 Task: Add Moon Valley Organics Orange Spice Foaming Herbal Hand Soap to the cart.
Action: Mouse moved to (679, 260)
Screenshot: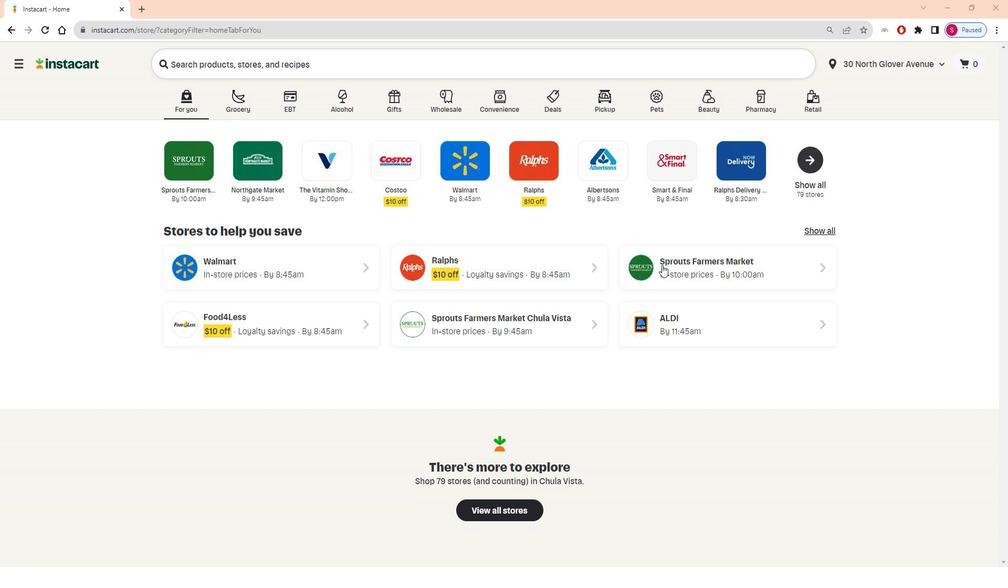 
Action: Mouse pressed left at (679, 260)
Screenshot: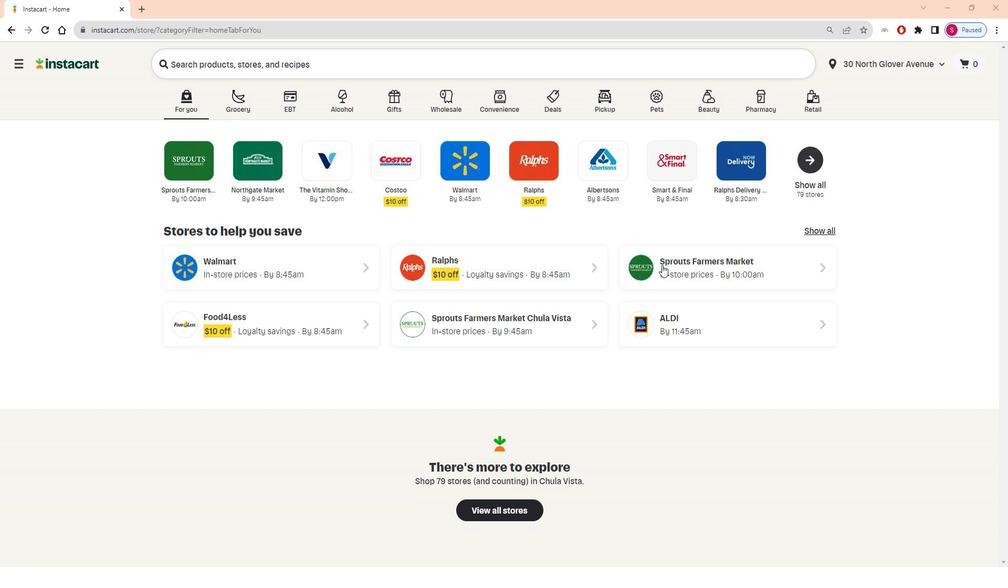 
Action: Mouse moved to (98, 380)
Screenshot: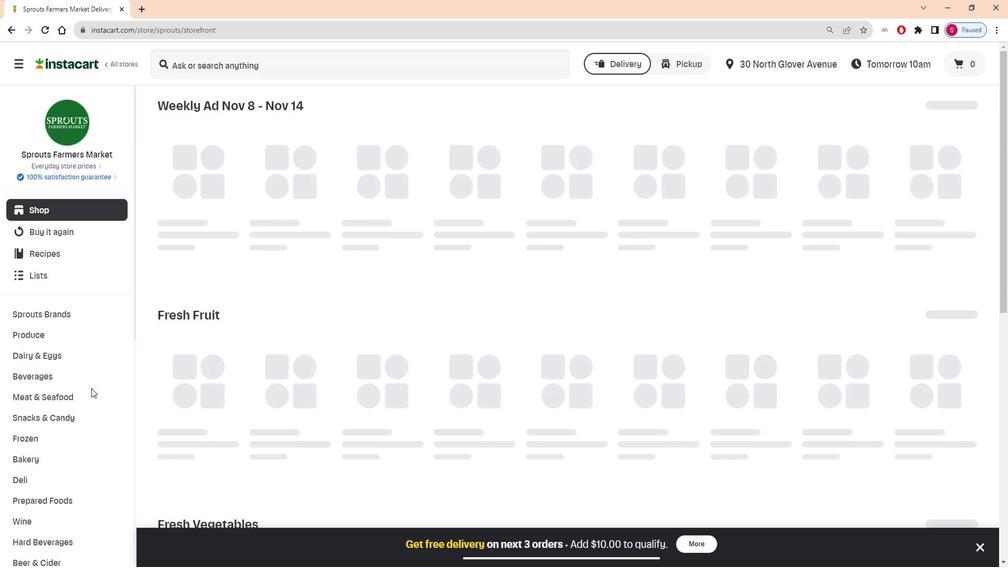 
Action: Mouse scrolled (98, 380) with delta (0, 0)
Screenshot: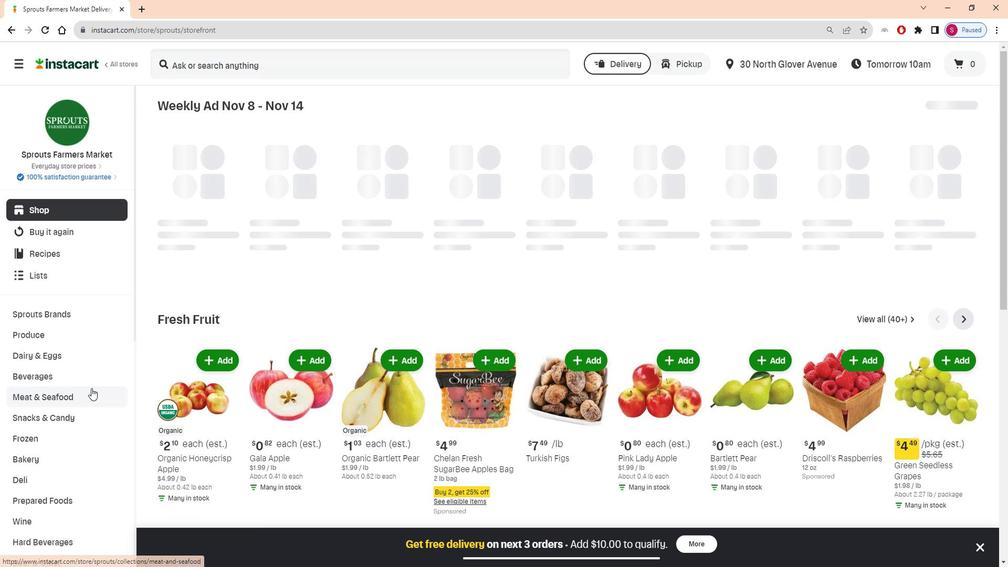 
Action: Mouse scrolled (98, 380) with delta (0, 0)
Screenshot: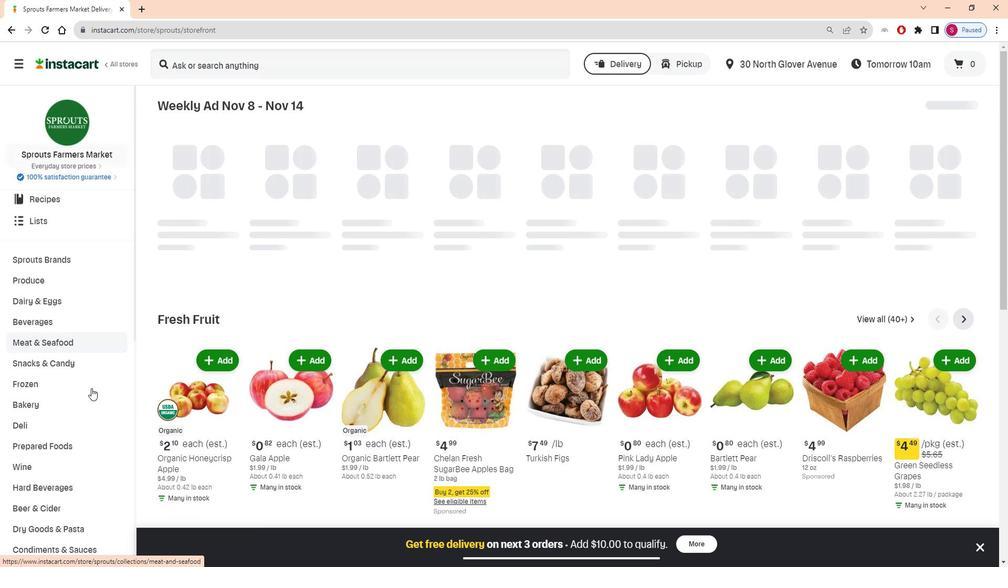 
Action: Mouse scrolled (98, 380) with delta (0, 0)
Screenshot: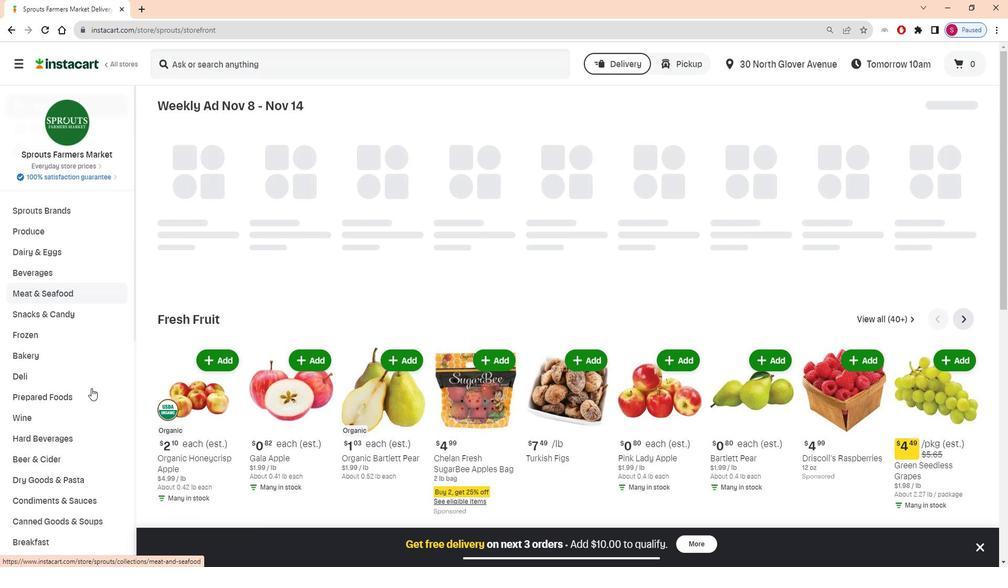 
Action: Mouse scrolled (98, 380) with delta (0, 0)
Screenshot: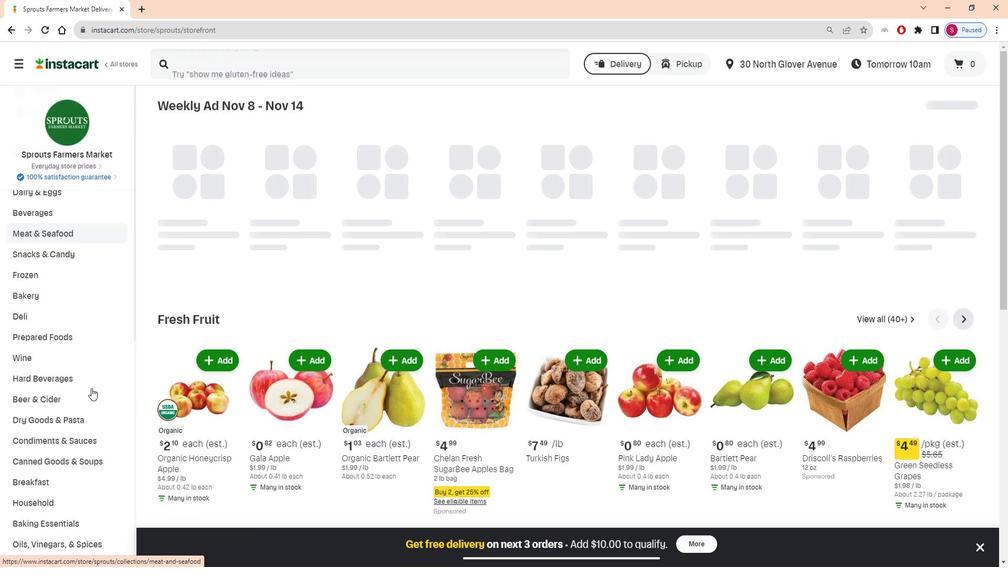 
Action: Mouse scrolled (98, 380) with delta (0, 0)
Screenshot: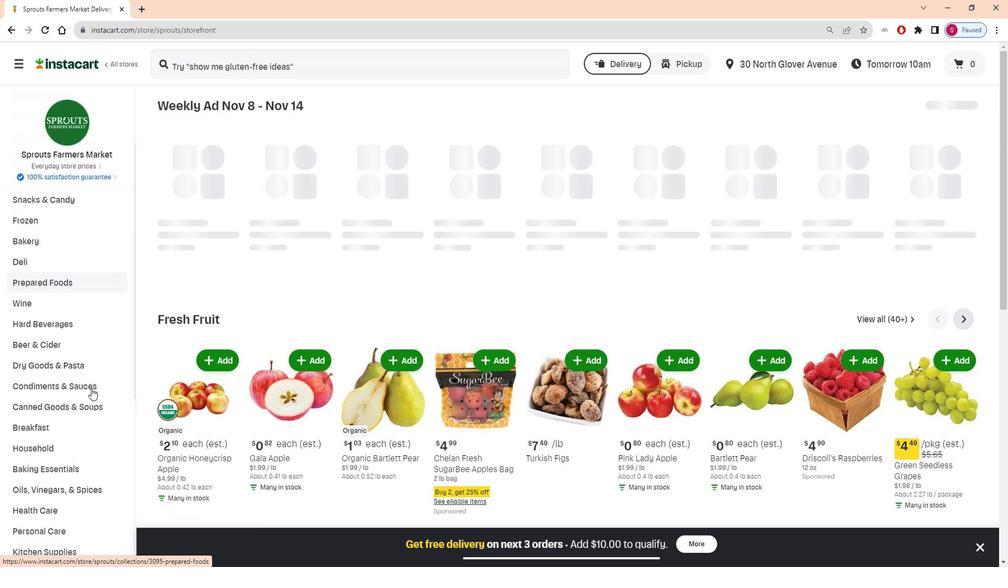 
Action: Mouse moved to (69, 464)
Screenshot: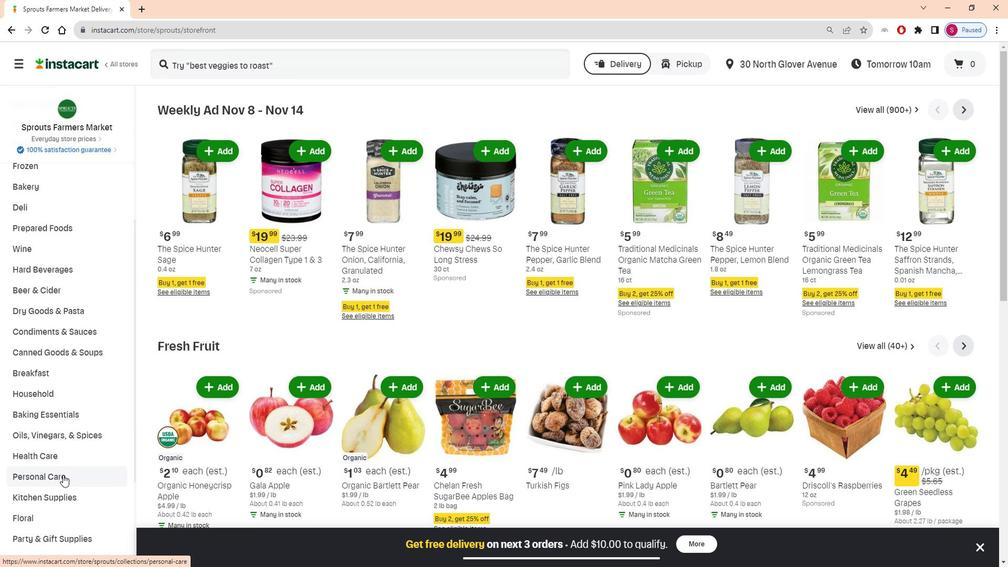 
Action: Mouse pressed left at (69, 464)
Screenshot: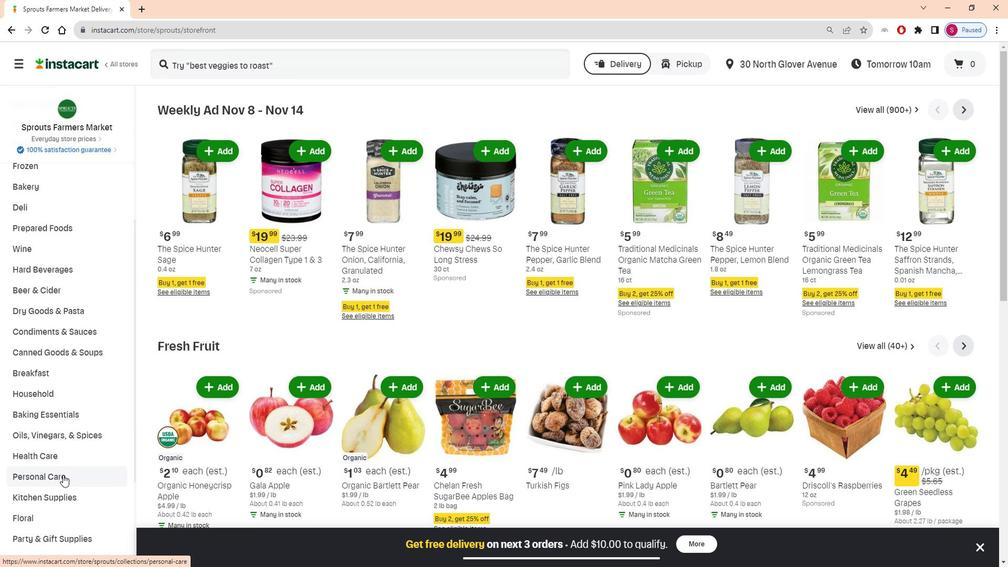 
Action: Mouse moved to (259, 136)
Screenshot: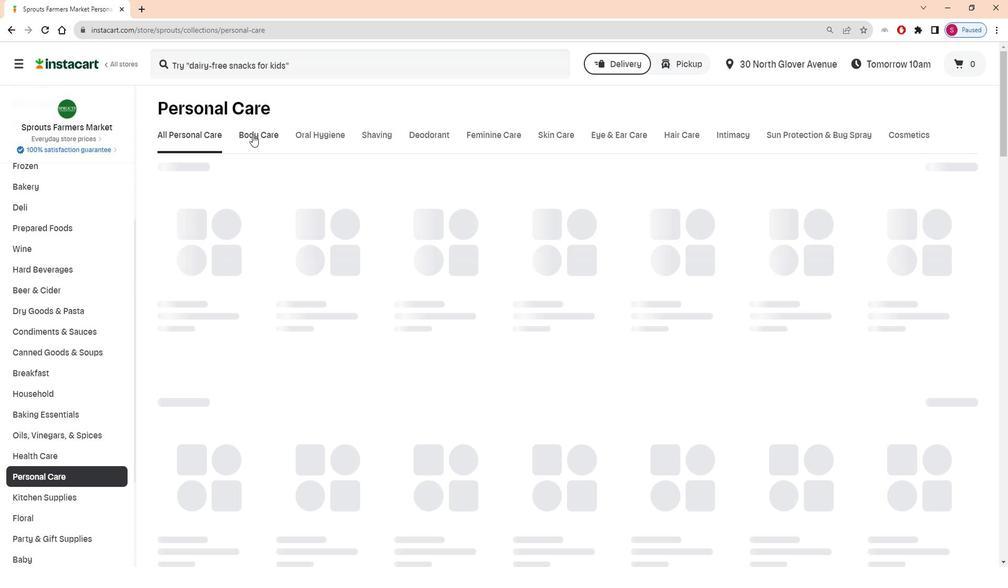
Action: Mouse pressed left at (259, 136)
Screenshot: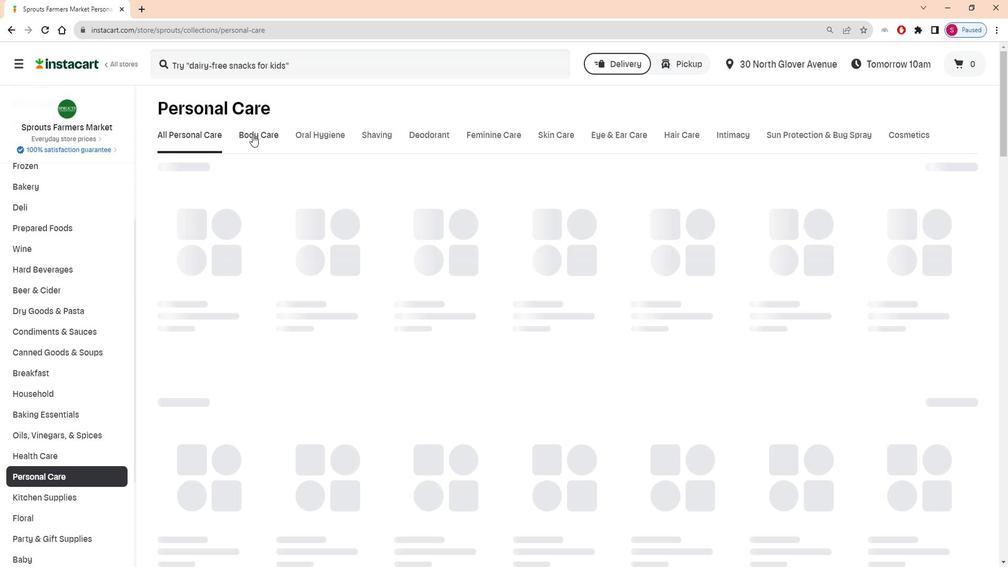 
Action: Mouse moved to (357, 188)
Screenshot: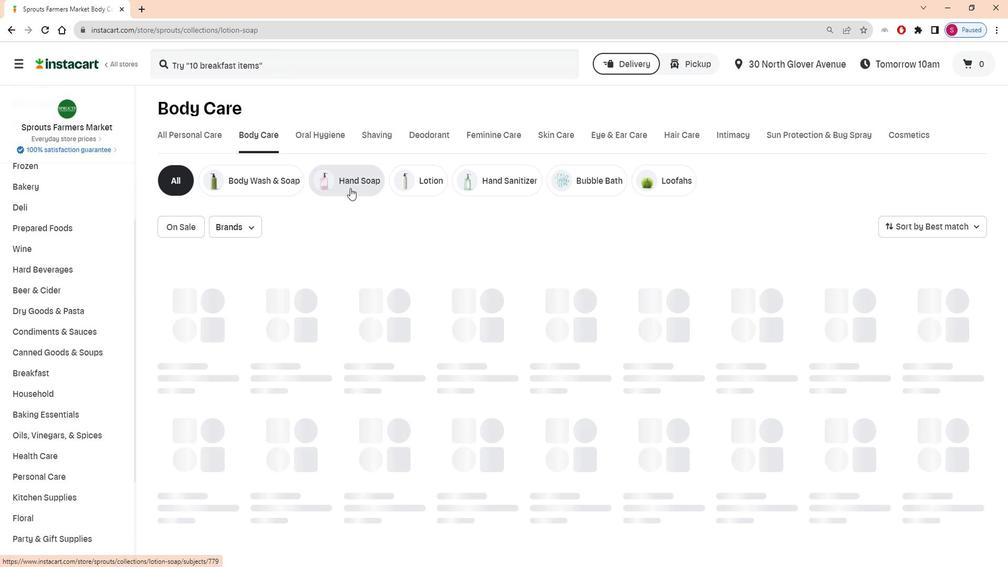 
Action: Mouse pressed left at (357, 188)
Screenshot: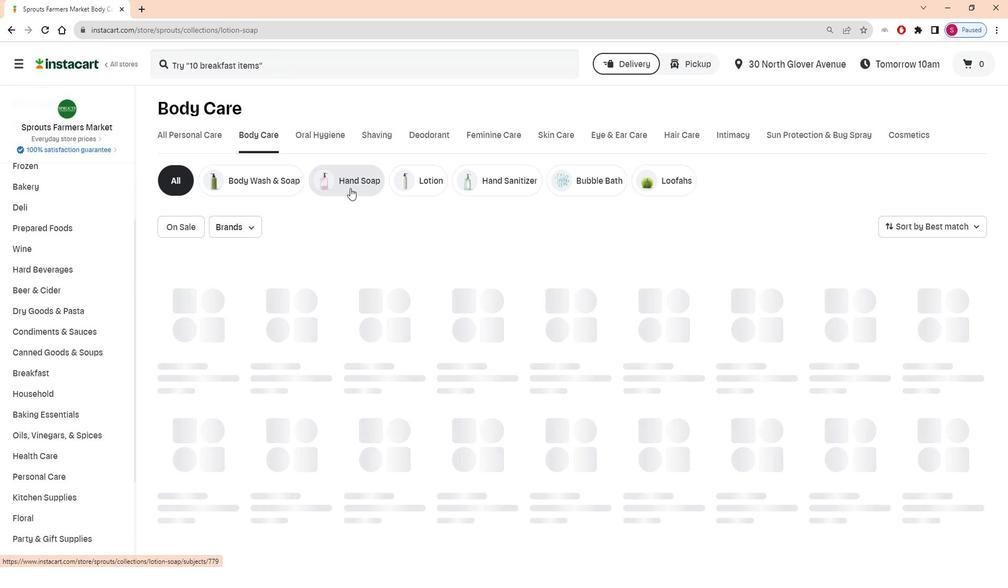 
Action: Mouse moved to (351, 183)
Screenshot: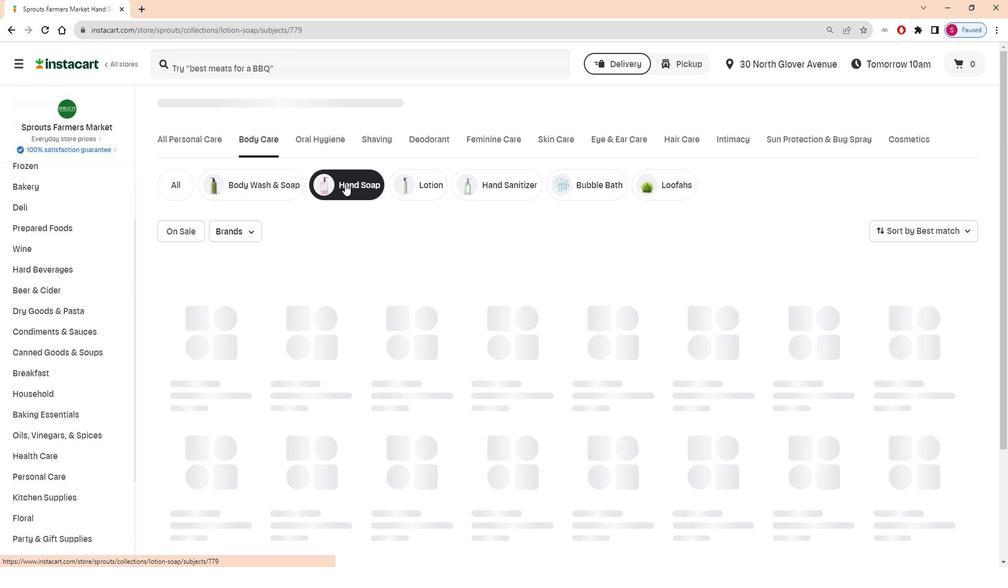 
Action: Mouse pressed left at (351, 183)
Screenshot: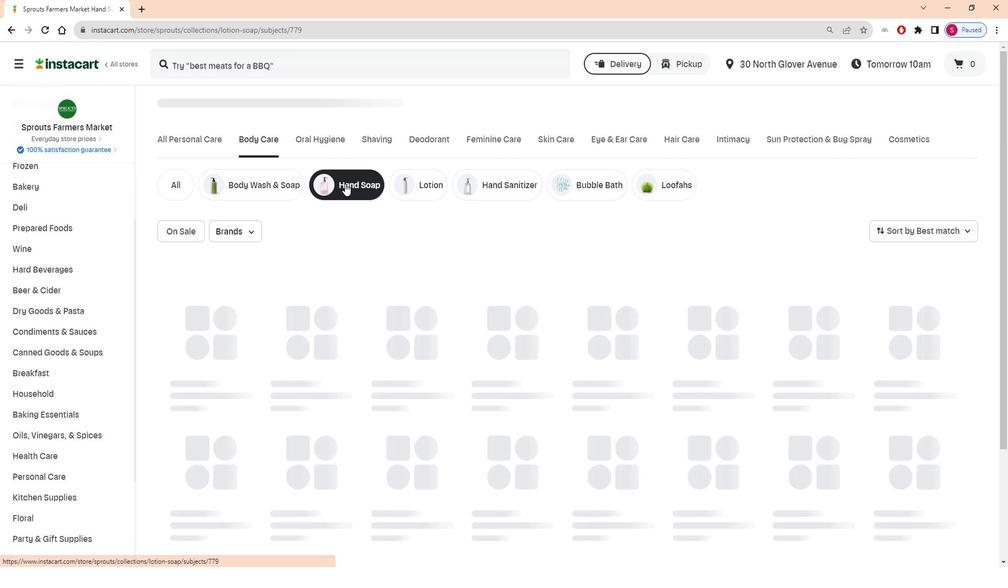 
Action: Mouse moved to (368, 71)
Screenshot: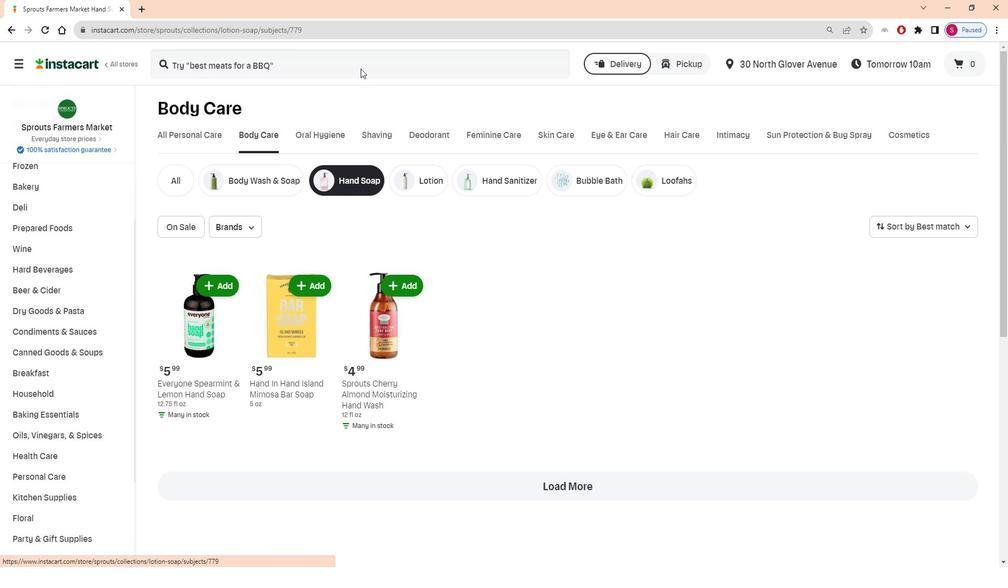 
Action: Mouse pressed left at (368, 71)
Screenshot: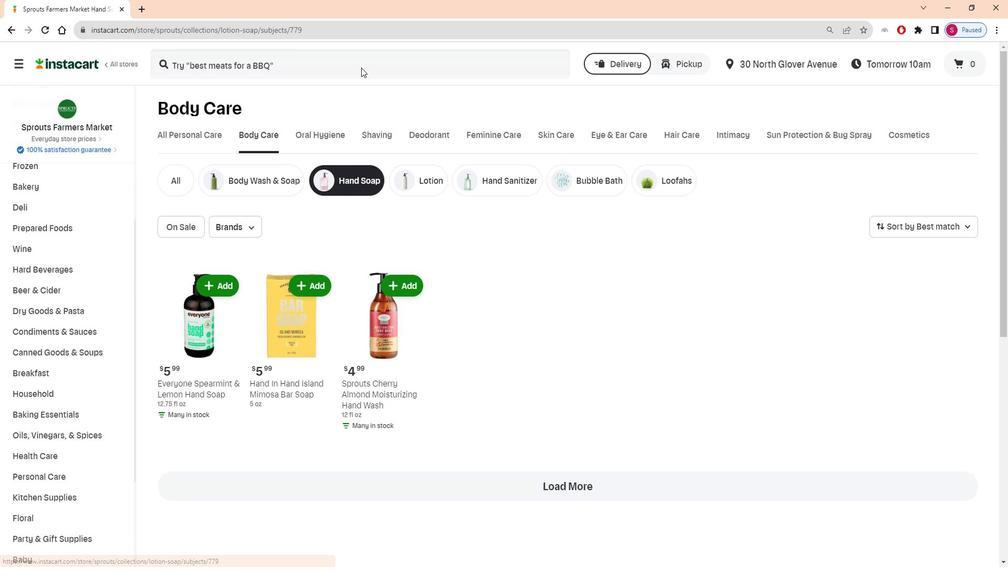 
Action: Mouse moved to (314, 72)
Screenshot: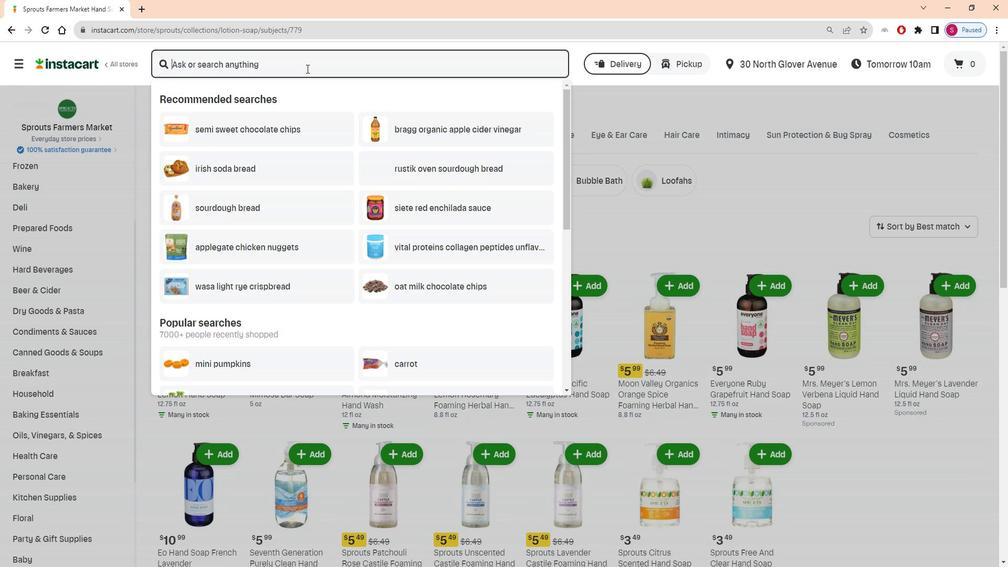 
Action: Key pressed <Key.shift>Moon<Key.space><Key.shift>Valley<Key.space><Key.shift>Organics<Key.space><Key.shift>Orange<Key.space><Key.shift>Spice<Key.space><Key.shift><Key.shift><Key.shift><Key.shift><Key.shift>Foaming<Key.space><Key.shift>HErbal<Key.space><Key.shift>hand<Key.space><Key.shift><Key.backspace><Key.backspace><Key.backspace><Key.backspace><Key.backspace><Key.backspace><Key.backspace><Key.backspace><Key.backspace><Key.backspace><Key.backspace><Key.backspace><Key.shift>Herbal<Key.space><Key.shift>Hand<Key.space><Key.shift>Soap<Key.space><Key.enter>
Screenshot: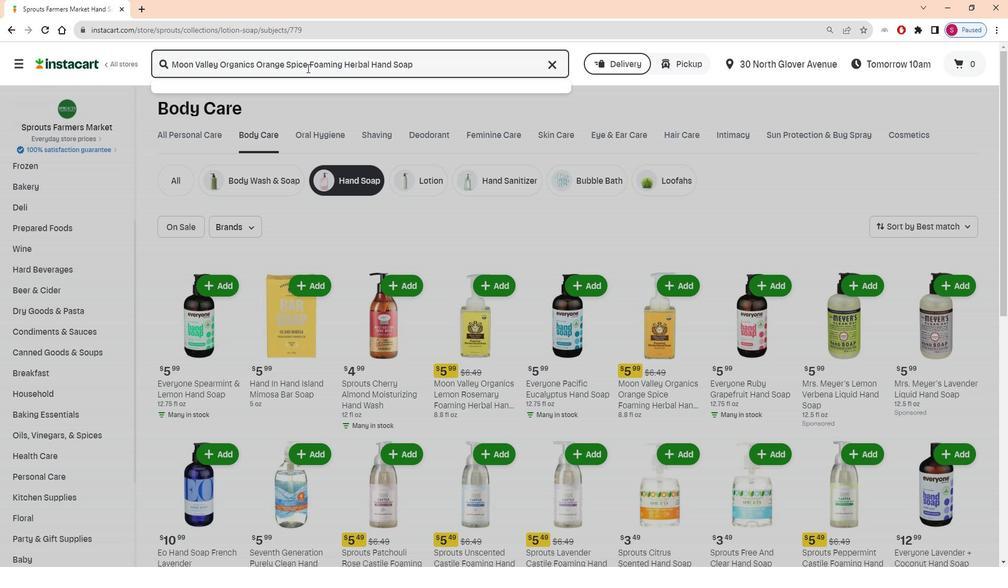 
Action: Mouse moved to (177, 185)
Screenshot: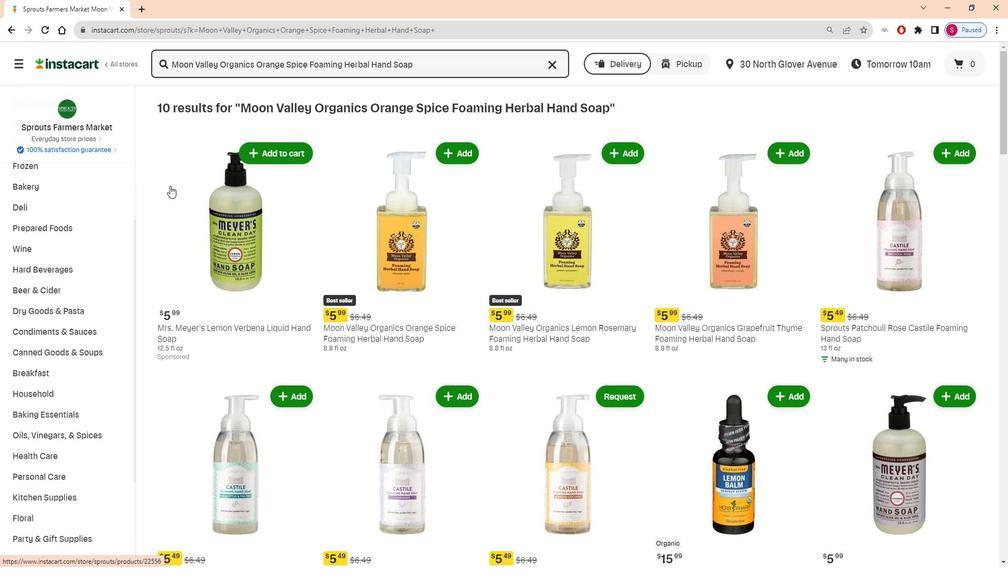 
Action: Mouse scrolled (177, 185) with delta (0, 0)
Screenshot: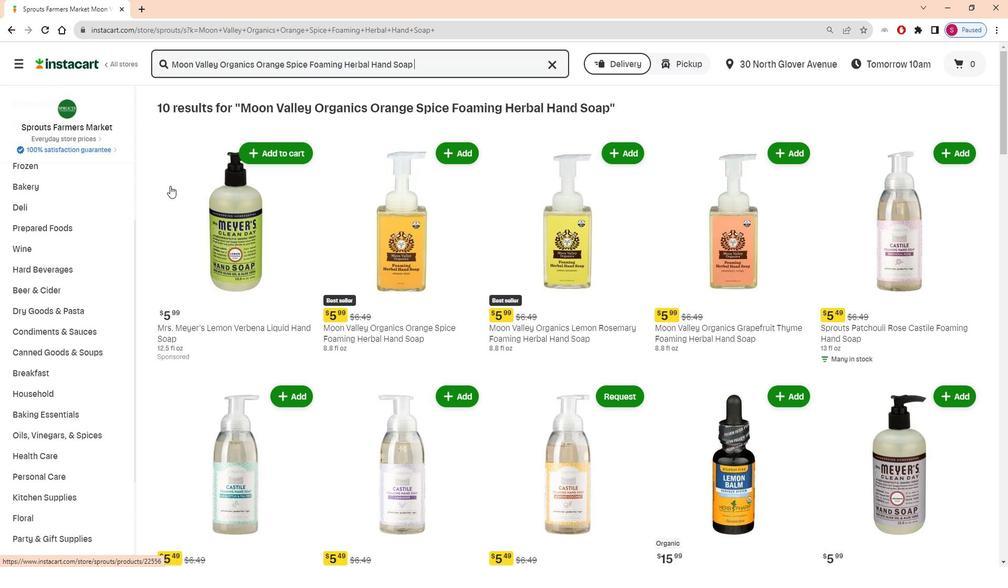
Action: Mouse moved to (304, 196)
Screenshot: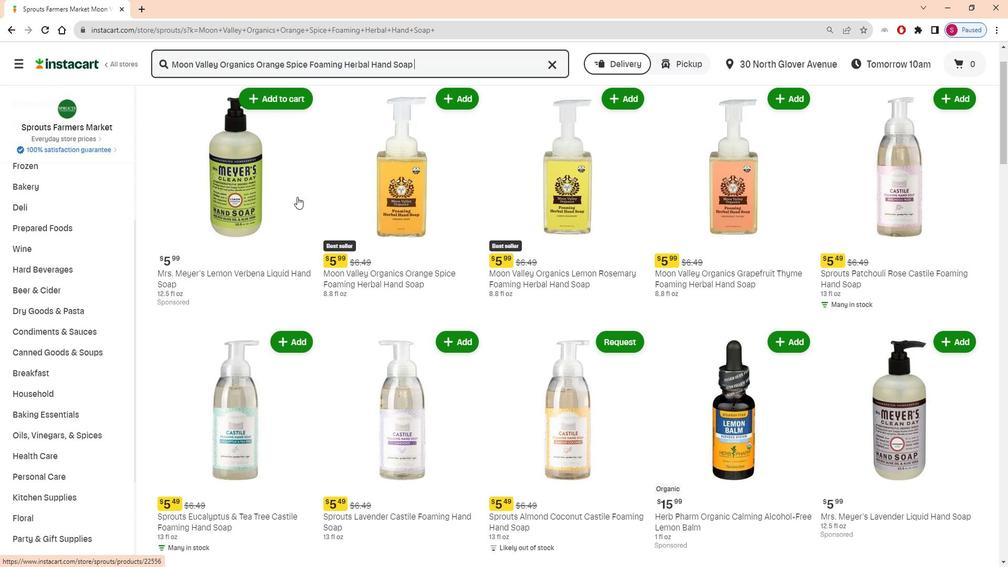 
Action: Mouse scrolled (304, 197) with delta (0, 0)
Screenshot: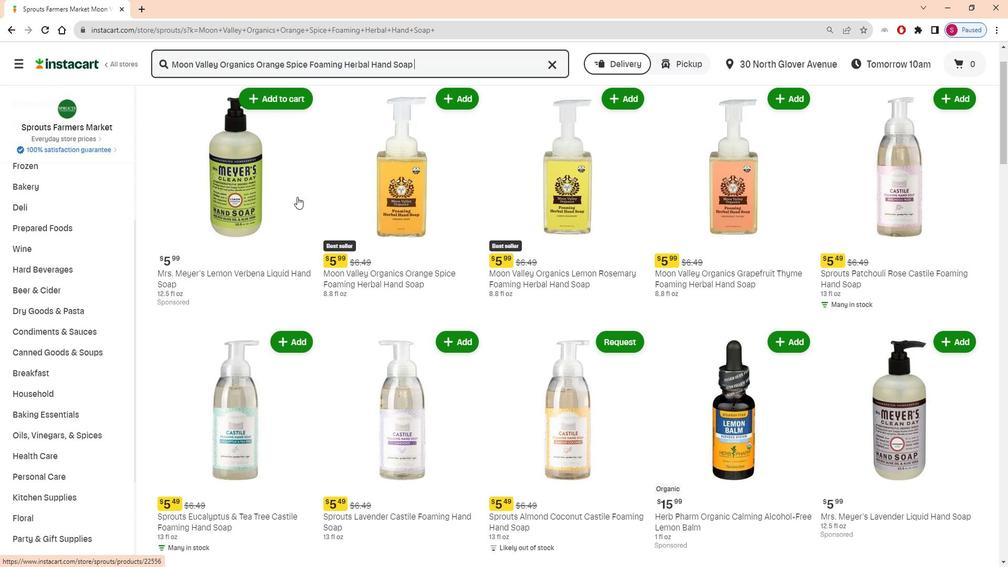 
Action: Mouse moved to (459, 154)
Screenshot: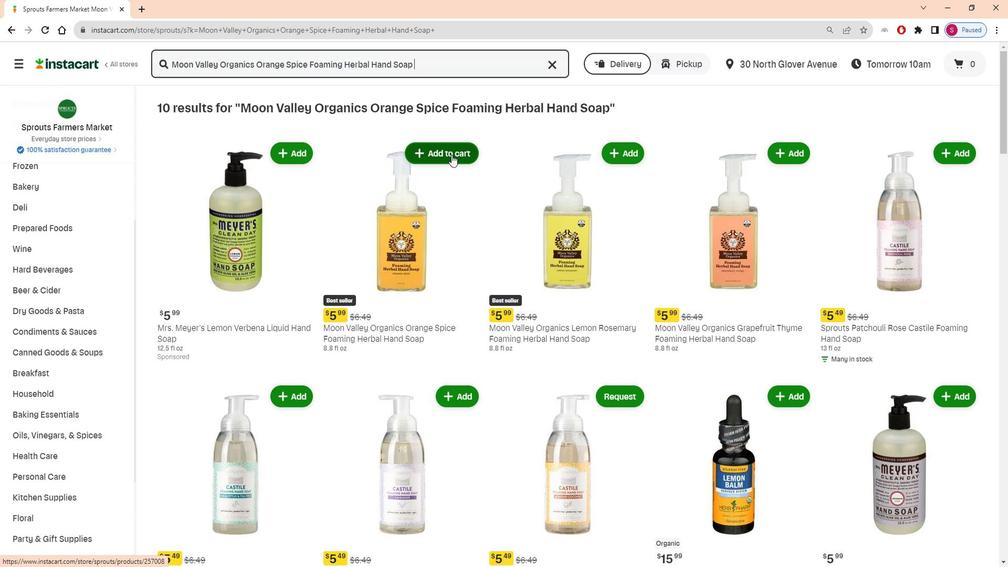 
Action: Mouse pressed left at (459, 154)
Screenshot: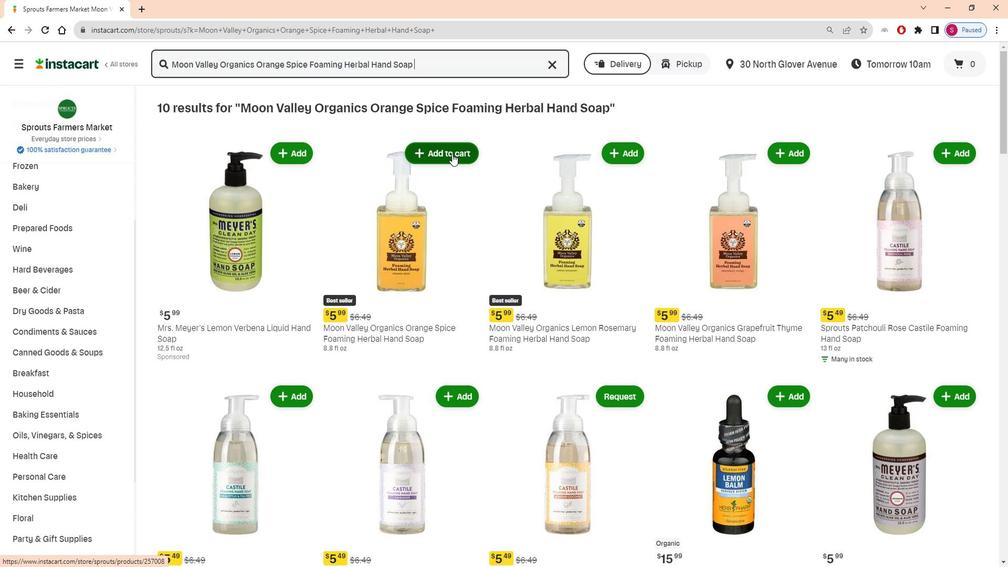 
Action: Mouse moved to (532, 154)
Screenshot: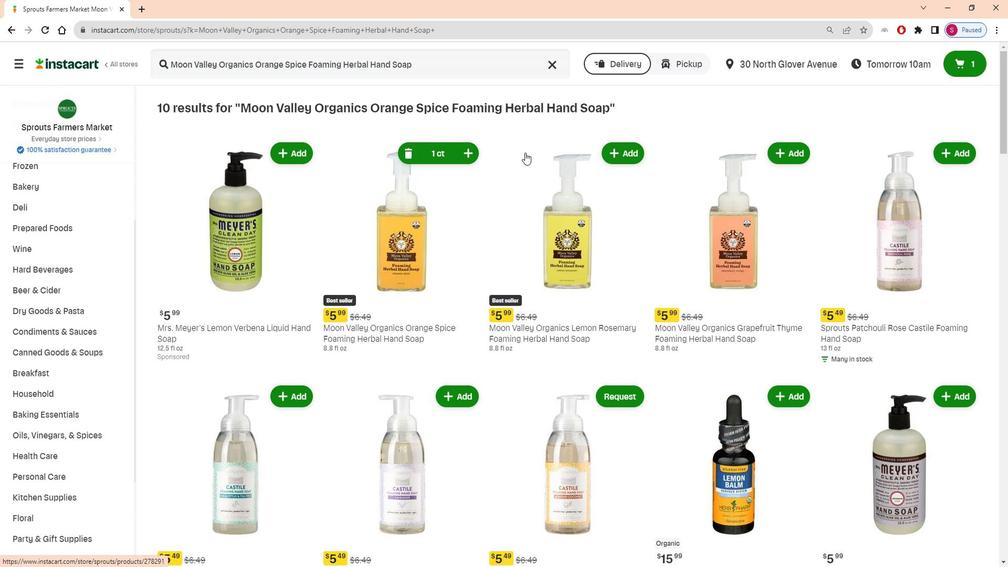 
